 Task: Assign mailaustralia7@gmail.com as Assignee of Child Issue ChildIssue0000000425 of Issue Issue0000000213 in Backlog  in Scrum Project Project0000000043 in Jira. Assign carxxstreet791@gmail.com as Assignee of Child Issue ChildIssue0000000426 of Issue Issue0000000213 in Backlog  in Scrum Project Project0000000043 in Jira. Assign carxxstreet791@gmail.com as Assignee of Child Issue ChildIssue0000000427 of Issue Issue0000000214 in Backlog  in Scrum Project Project0000000043 in Jira. Assign carxxstreet791@gmail.com as Assignee of Child Issue ChildIssue0000000428 of Issue Issue0000000214 in Backlog  in Scrum Project Project0000000043 in Jira. Assign carxxstreet791@gmail.com as Assignee of Child Issue ChildIssue0000000429 of Issue Issue0000000215 in Backlog  in Scrum Project Project0000000043 in Jira
Action: Mouse moved to (346, 434)
Screenshot: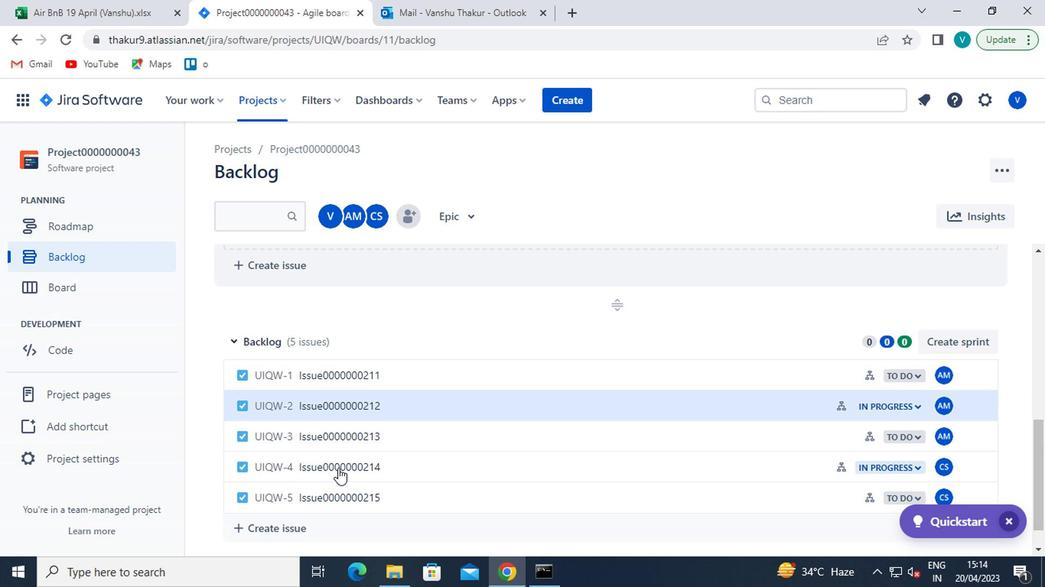 
Action: Mouse pressed left at (346, 434)
Screenshot: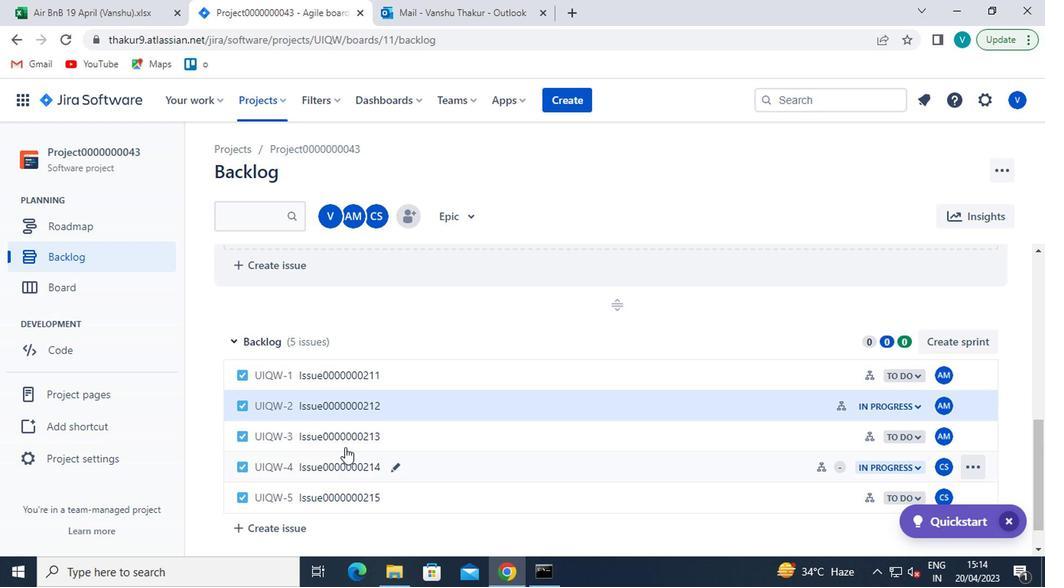 
Action: Mouse moved to (903, 418)
Screenshot: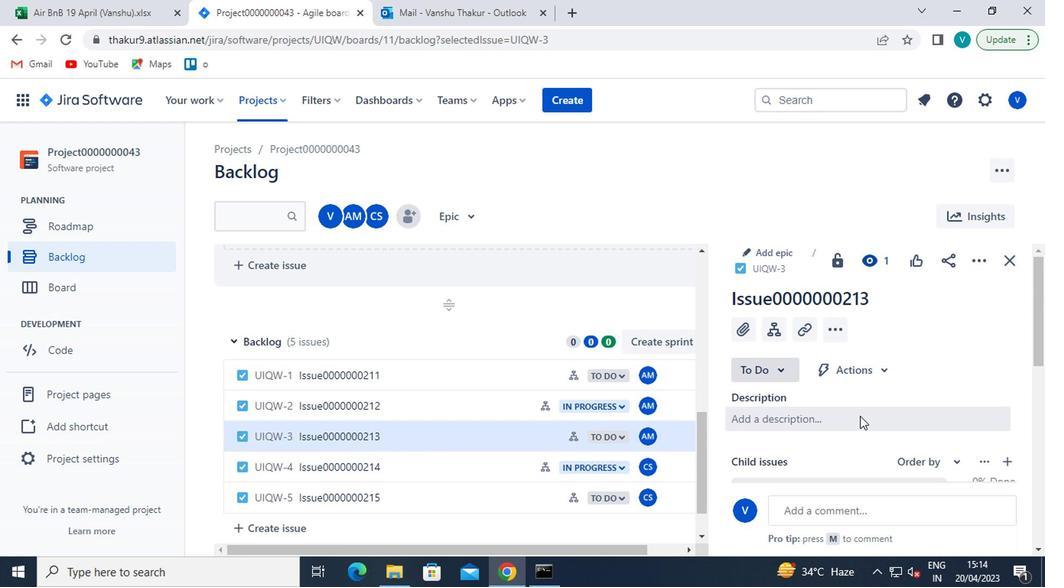 
Action: Mouse scrolled (903, 417) with delta (0, 0)
Screenshot: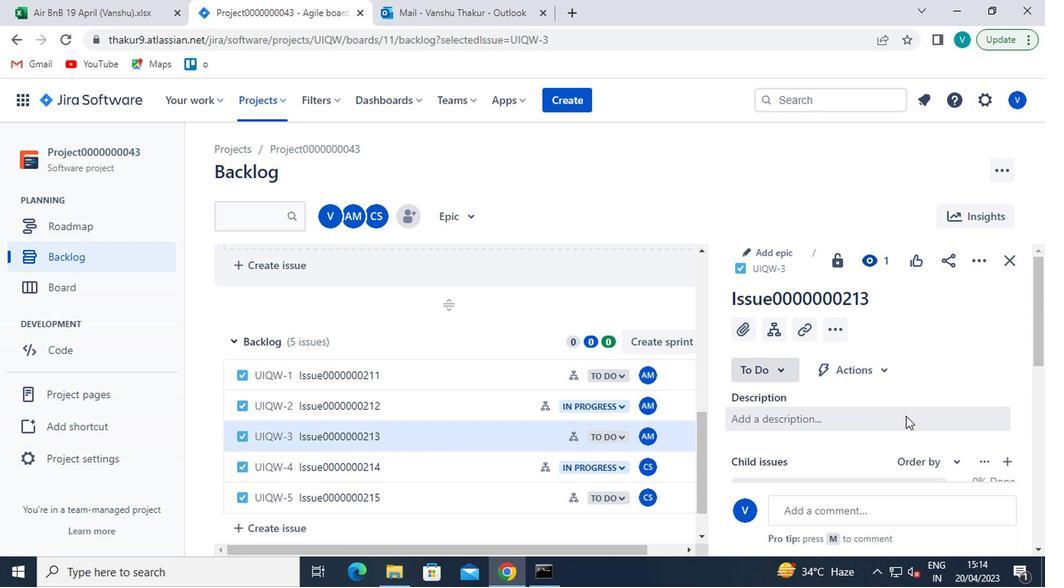 
Action: Mouse scrolled (903, 417) with delta (0, 0)
Screenshot: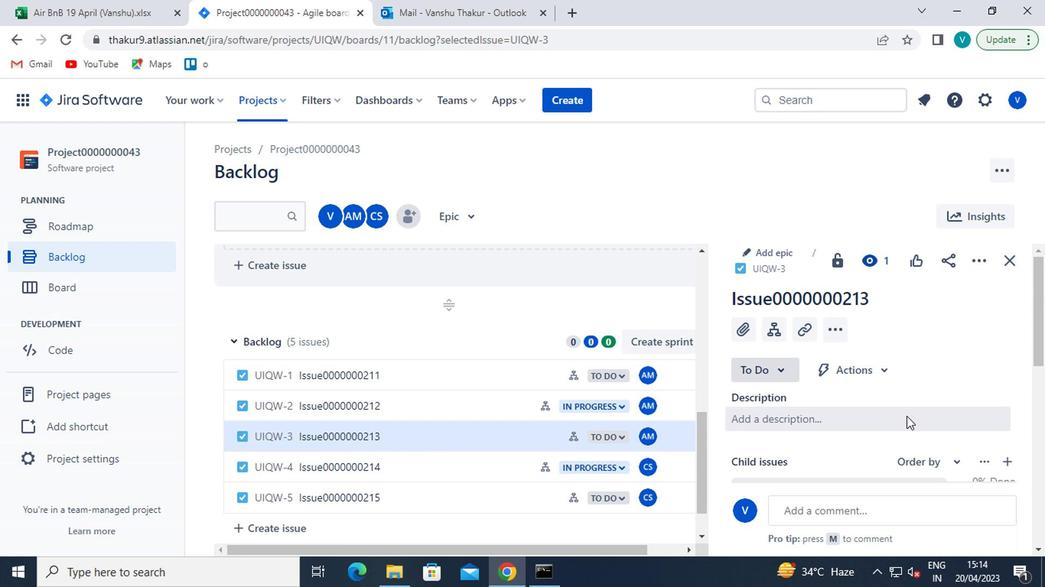 
Action: Mouse scrolled (903, 417) with delta (0, 0)
Screenshot: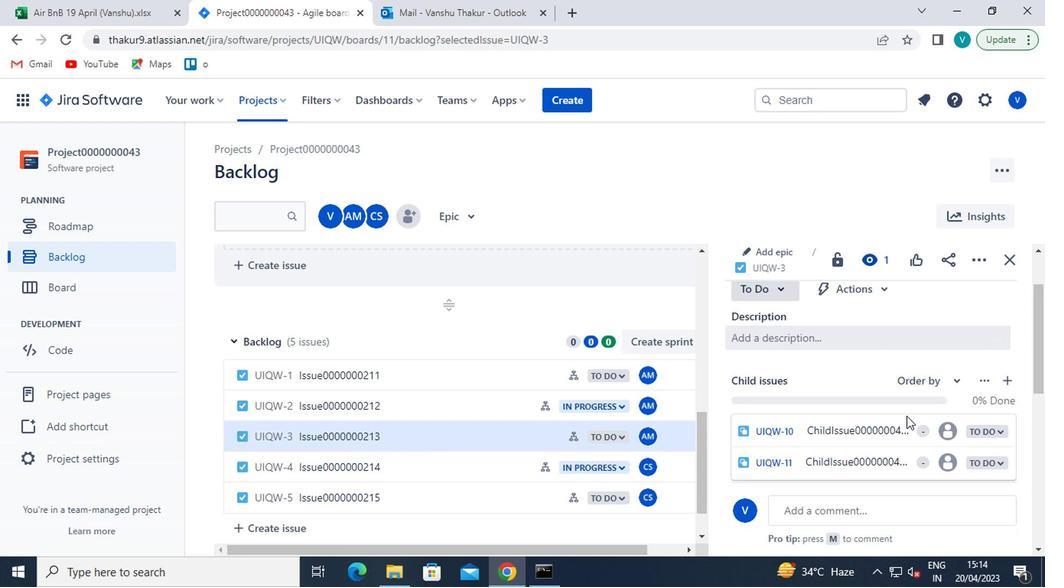 
Action: Mouse scrolled (903, 419) with delta (0, 1)
Screenshot: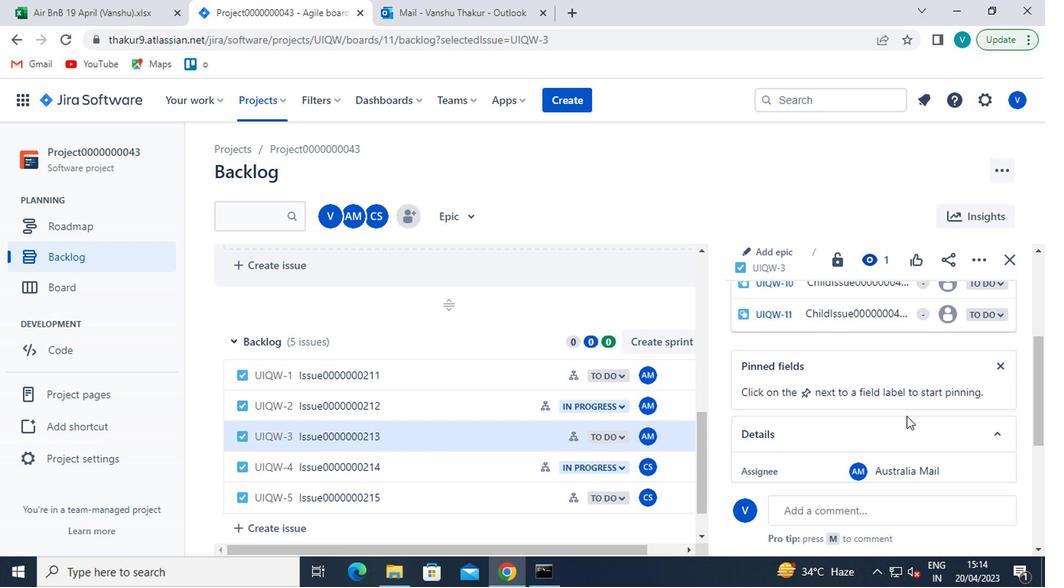 
Action: Mouse moved to (944, 357)
Screenshot: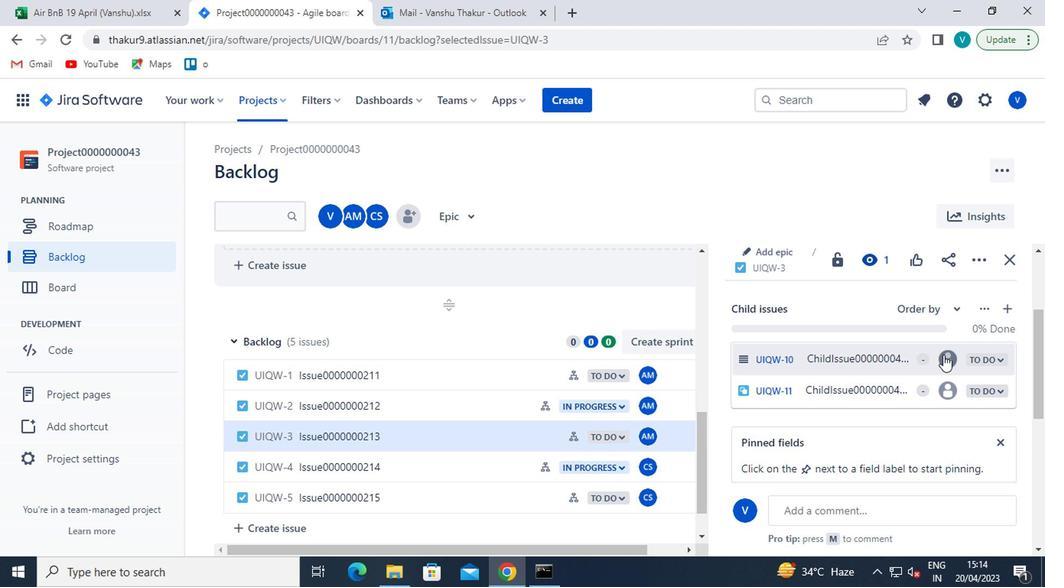 
Action: Mouse pressed left at (944, 357)
Screenshot: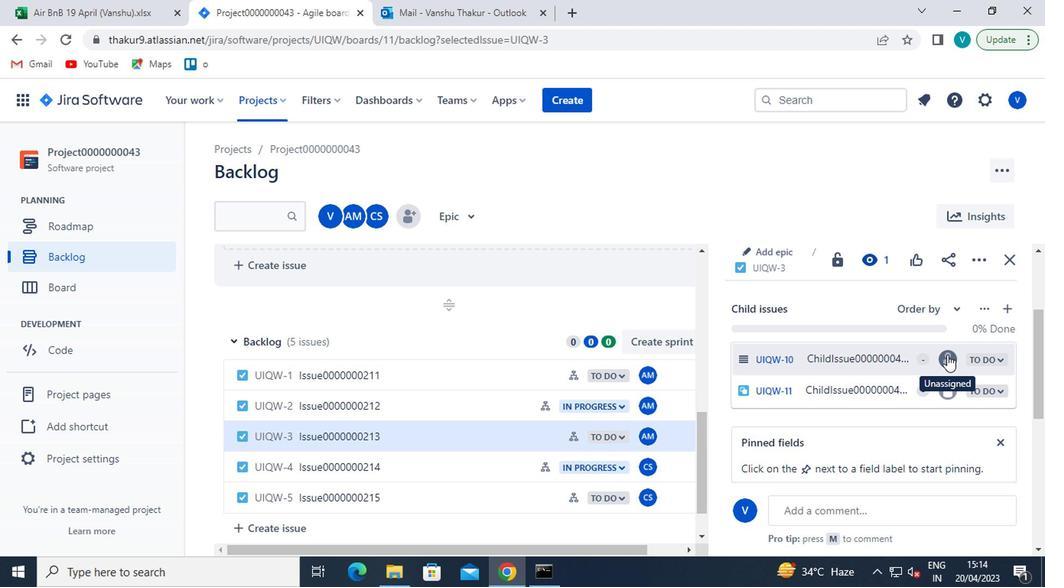
Action: Mouse moved to (818, 390)
Screenshot: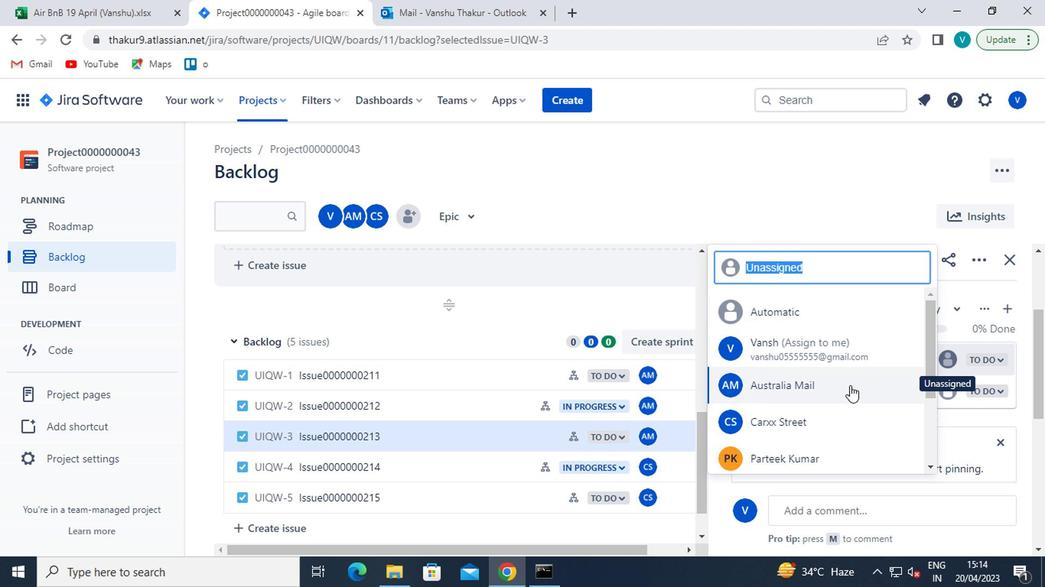 
Action: Mouse pressed left at (818, 390)
Screenshot: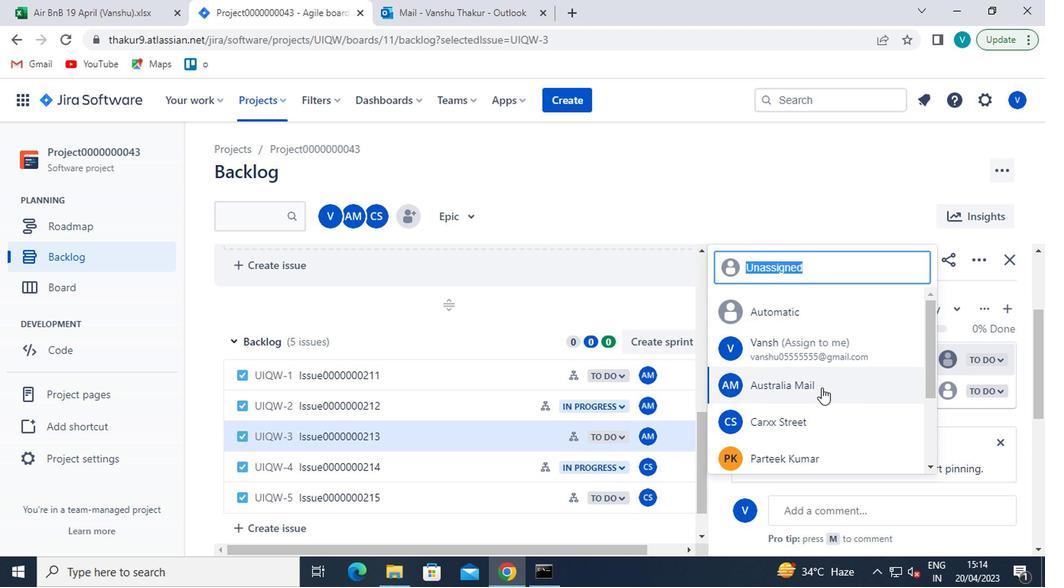
Action: Mouse moved to (950, 394)
Screenshot: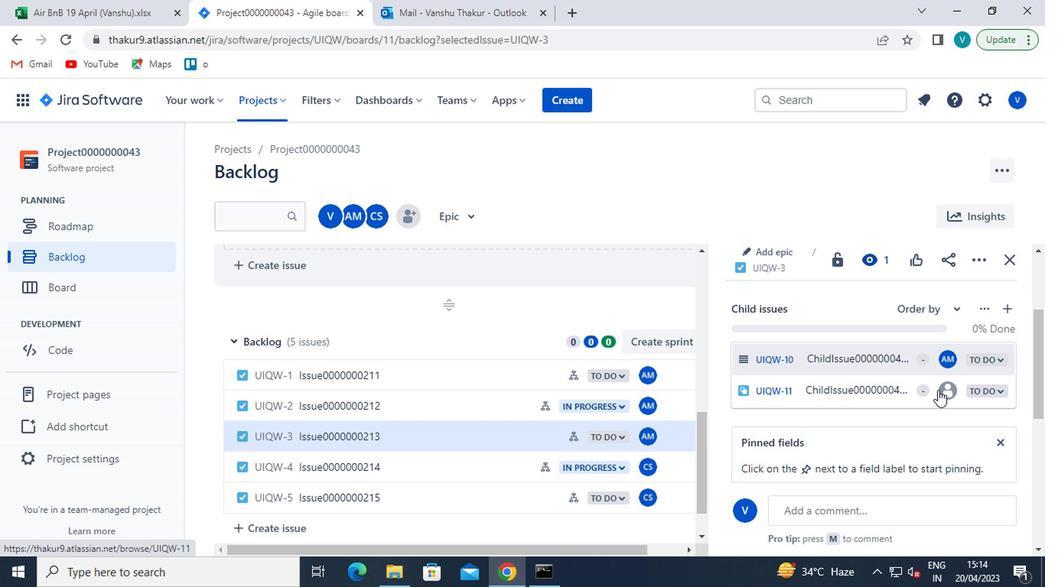 
Action: Mouse pressed left at (950, 394)
Screenshot: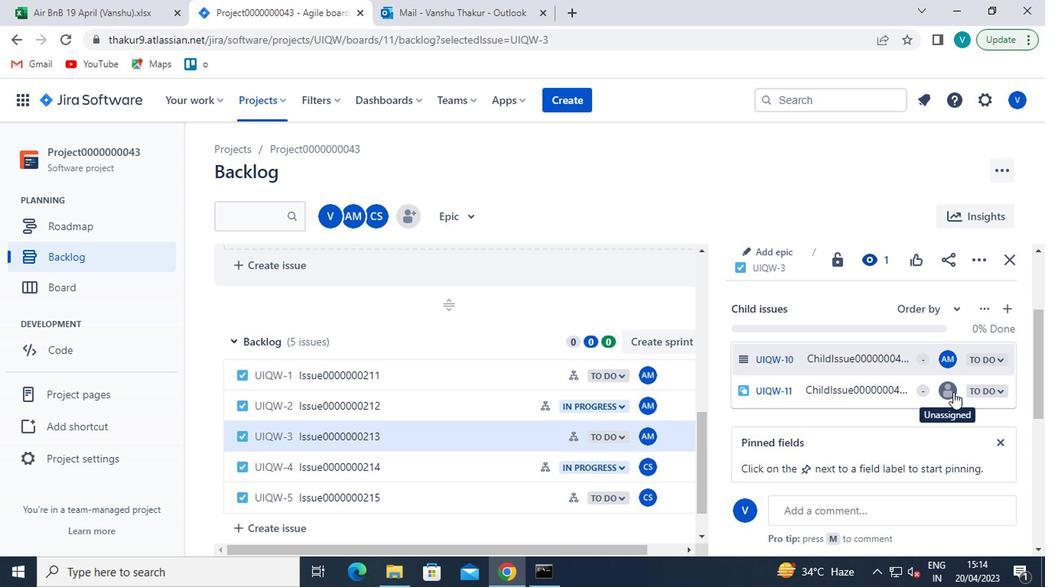 
Action: Mouse moved to (781, 452)
Screenshot: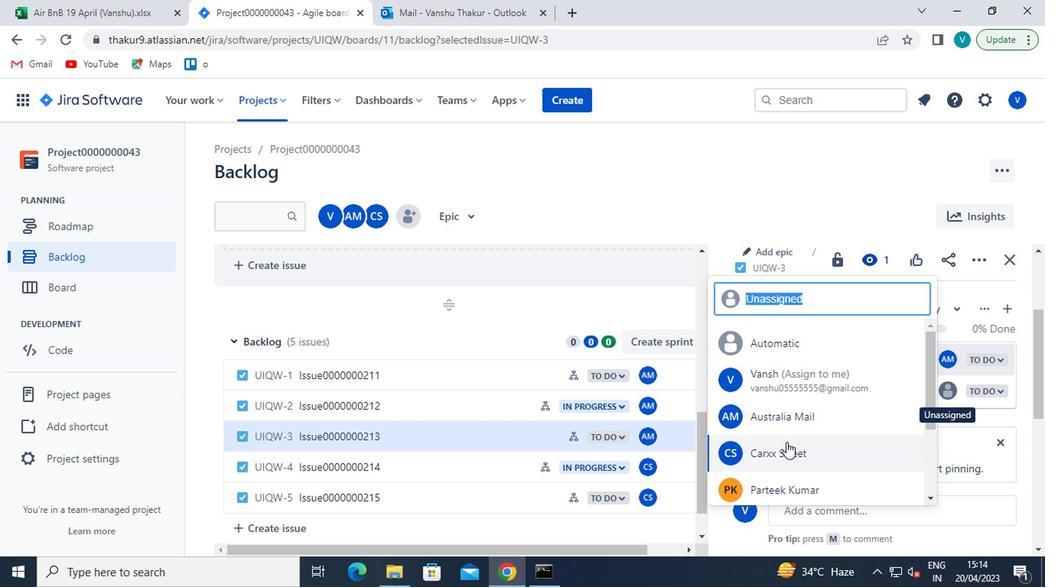 
Action: Mouse pressed left at (781, 452)
Screenshot: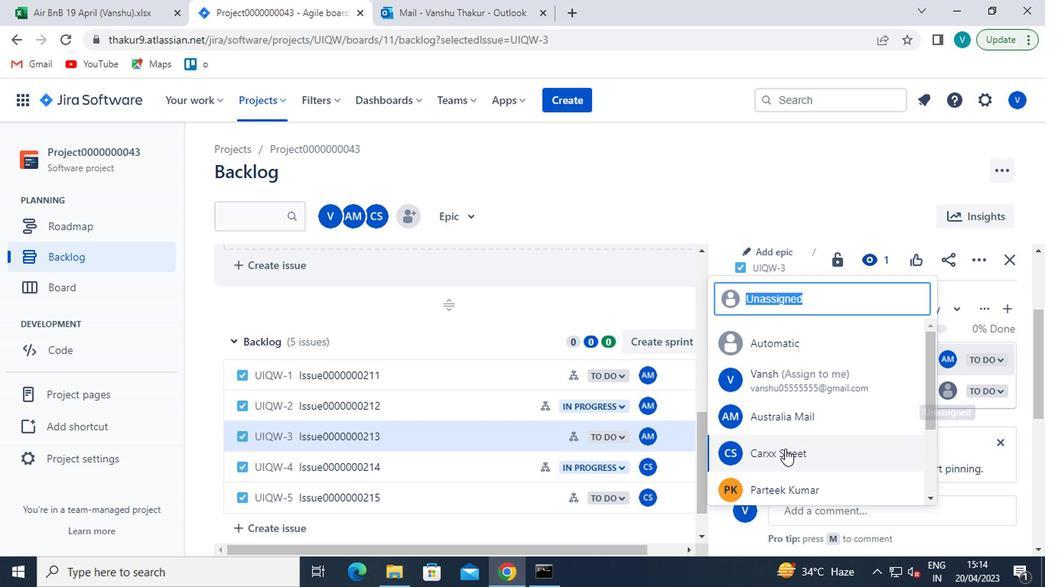 
Action: Mouse moved to (312, 471)
Screenshot: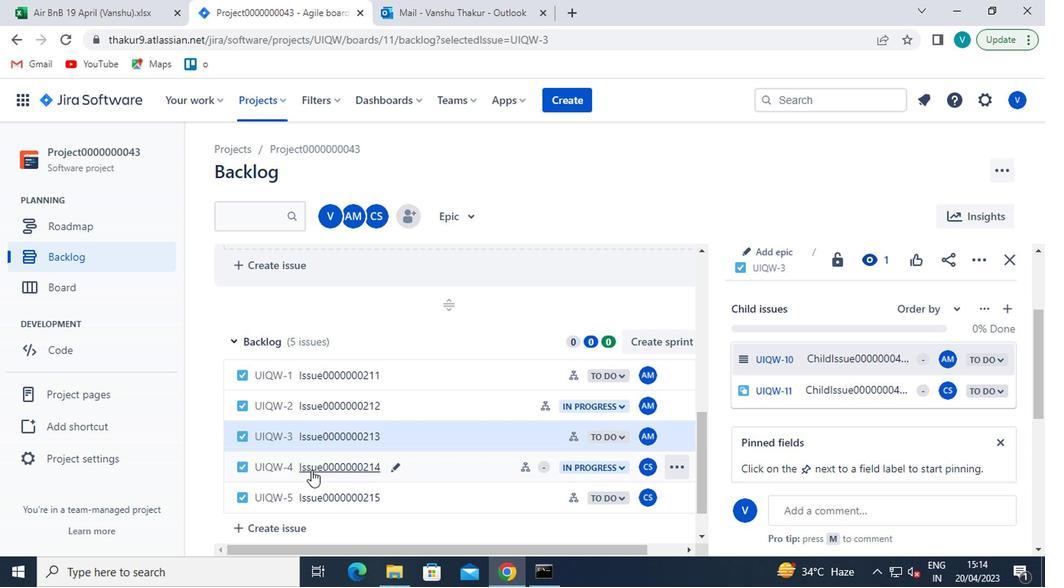 
Action: Mouse pressed left at (312, 471)
Screenshot: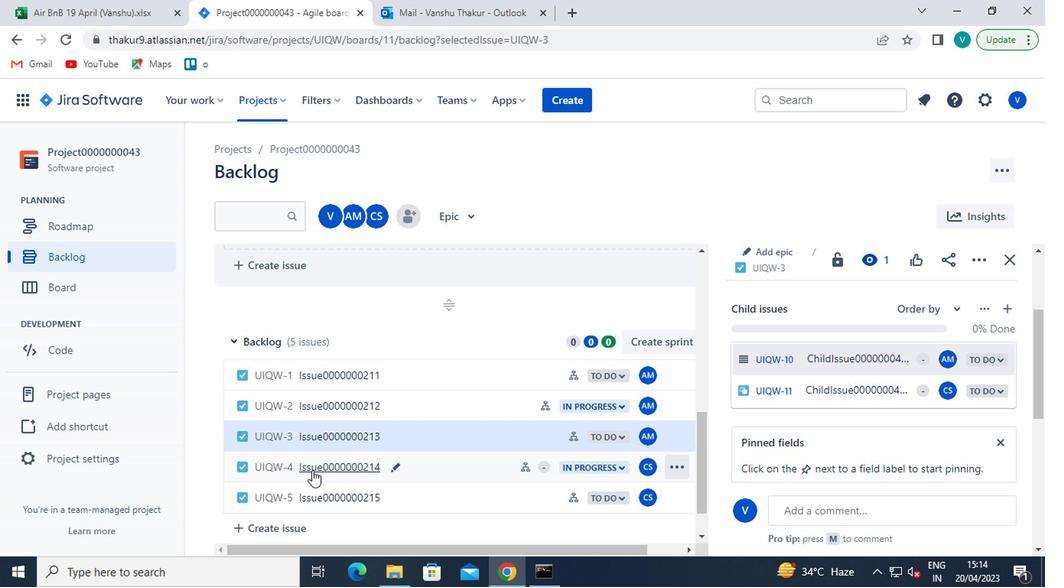 
Action: Mouse moved to (881, 409)
Screenshot: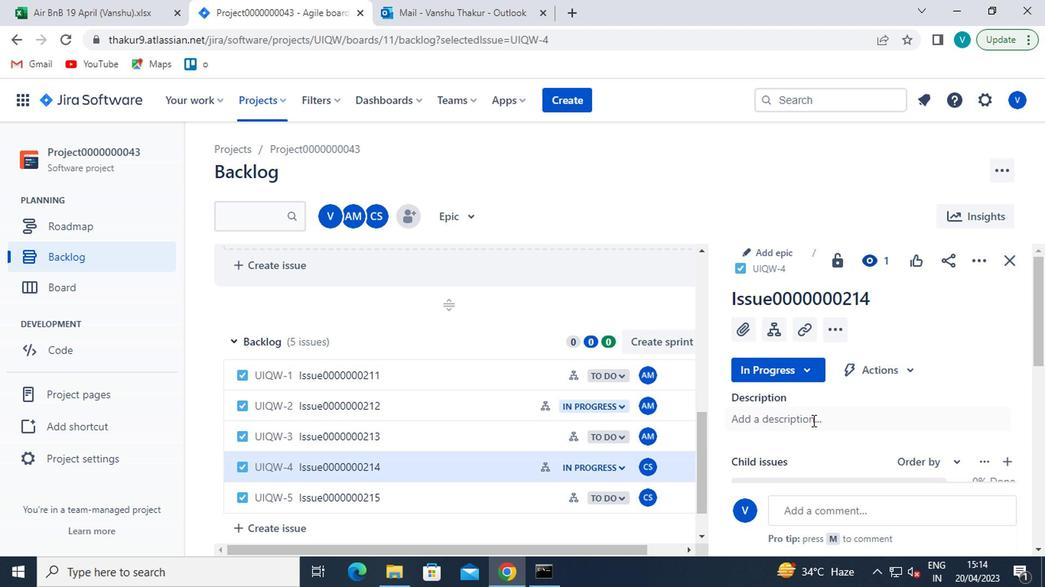 
Action: Mouse scrolled (881, 408) with delta (0, -1)
Screenshot: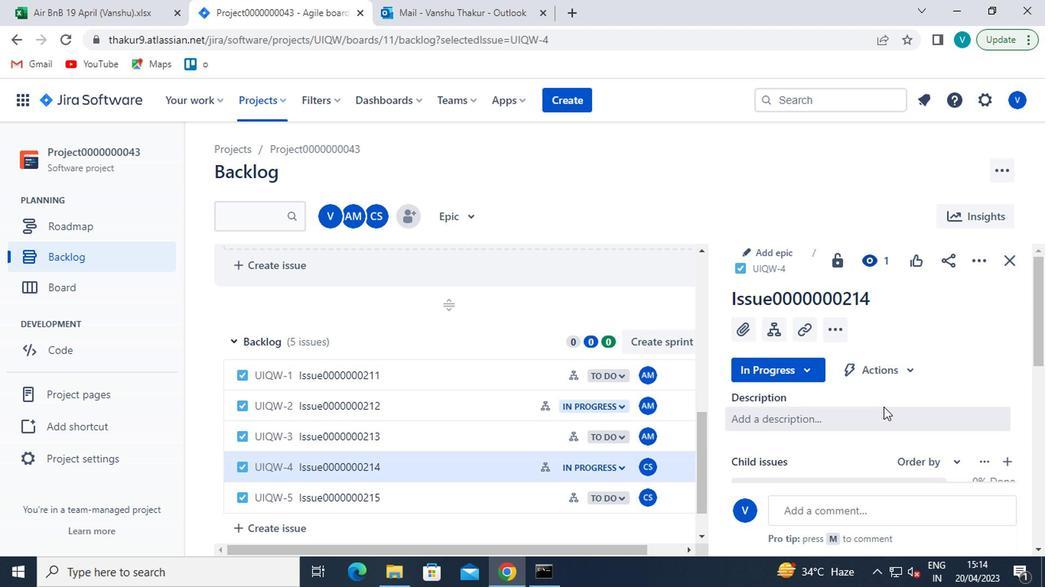 
Action: Mouse scrolled (881, 408) with delta (0, -1)
Screenshot: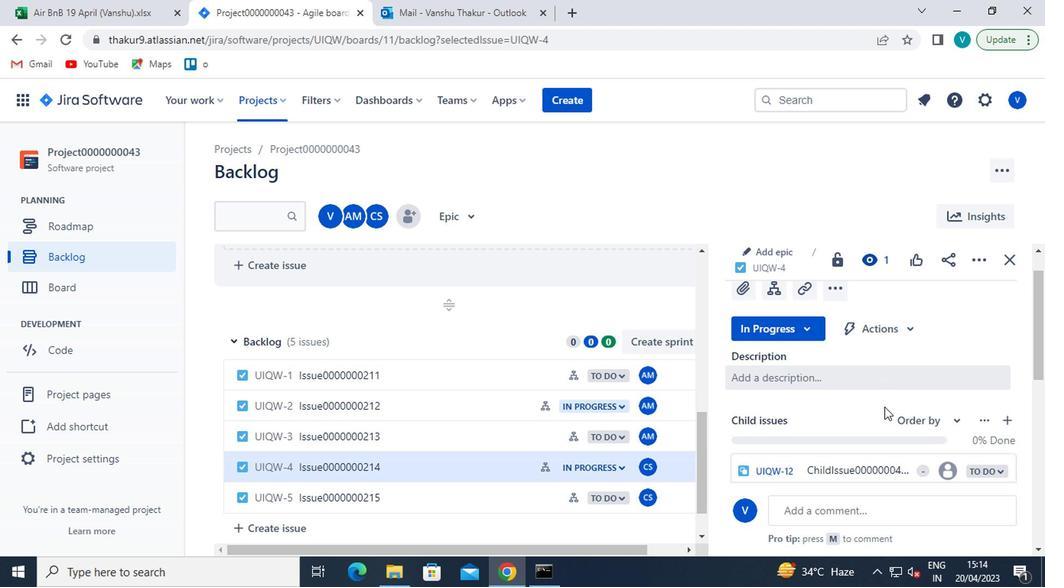 
Action: Mouse moved to (944, 370)
Screenshot: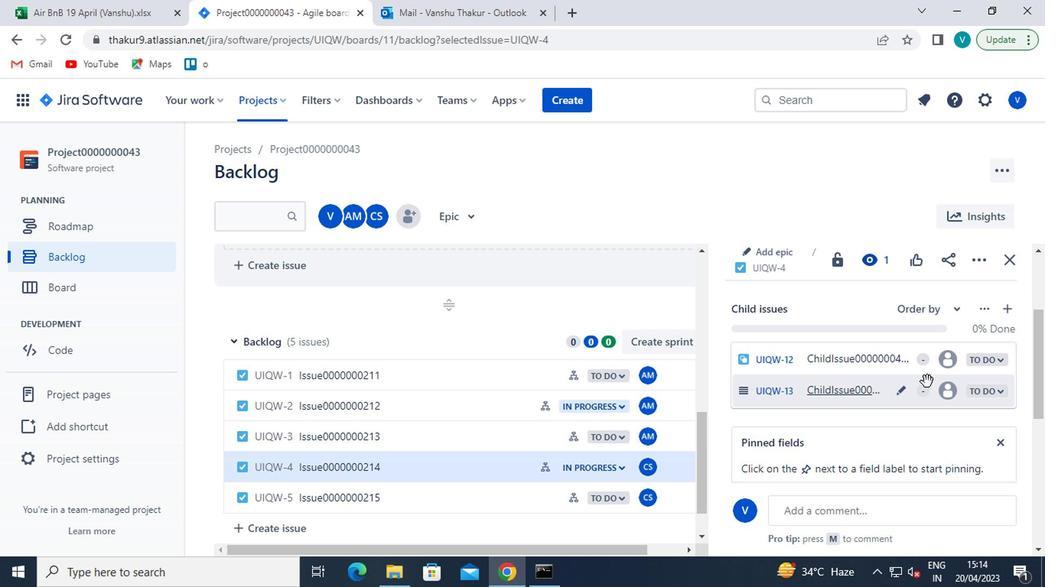 
Action: Mouse pressed left at (944, 370)
Screenshot: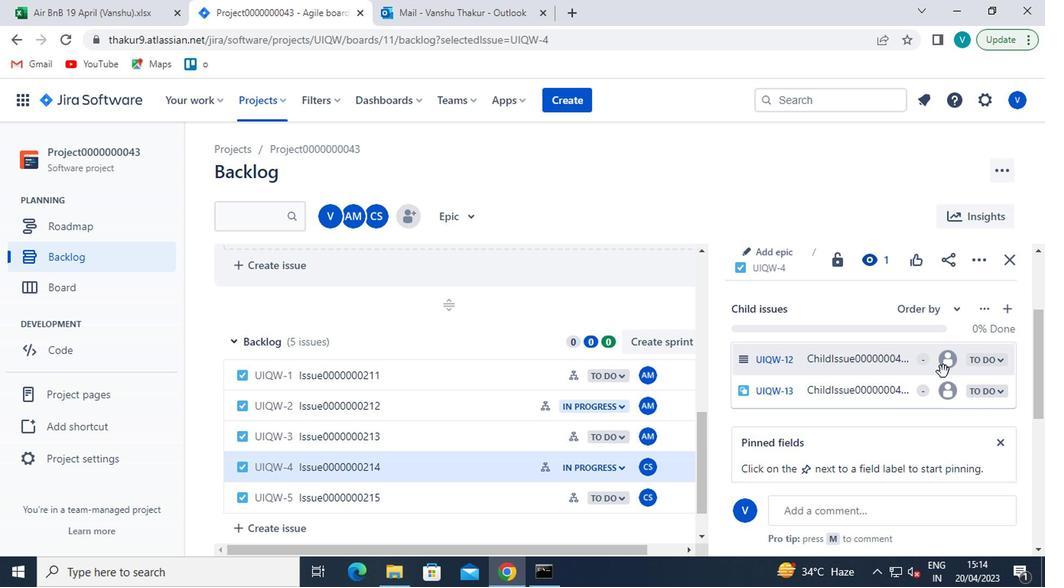 
Action: Mouse moved to (797, 421)
Screenshot: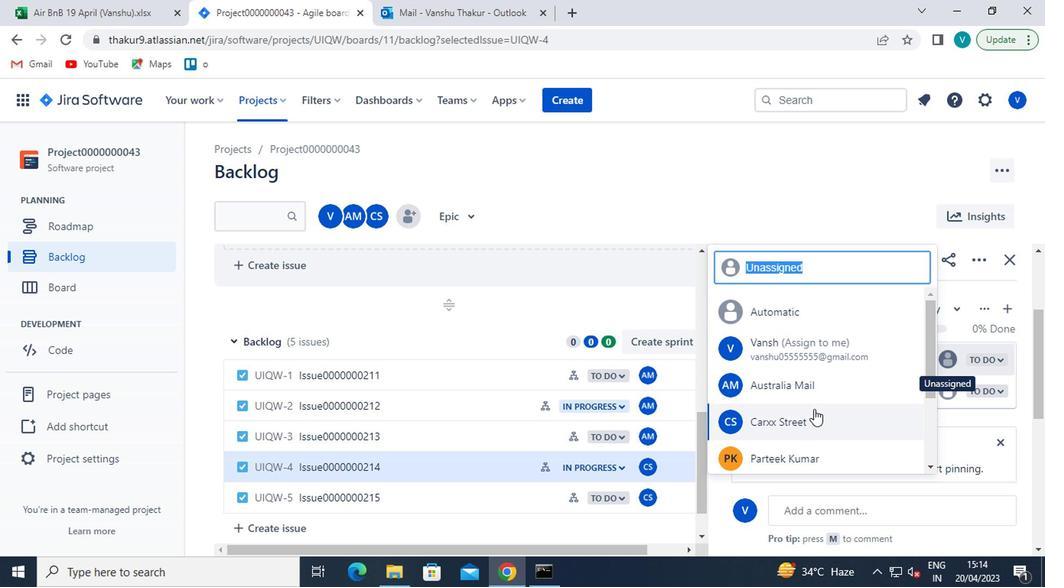 
Action: Mouse pressed left at (797, 421)
Screenshot: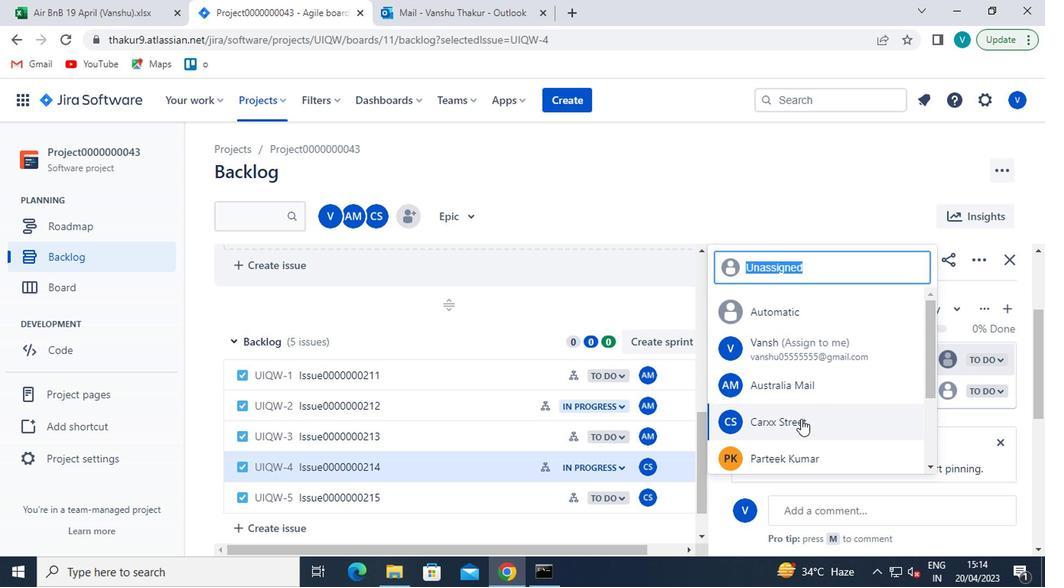
Action: Mouse moved to (941, 397)
Screenshot: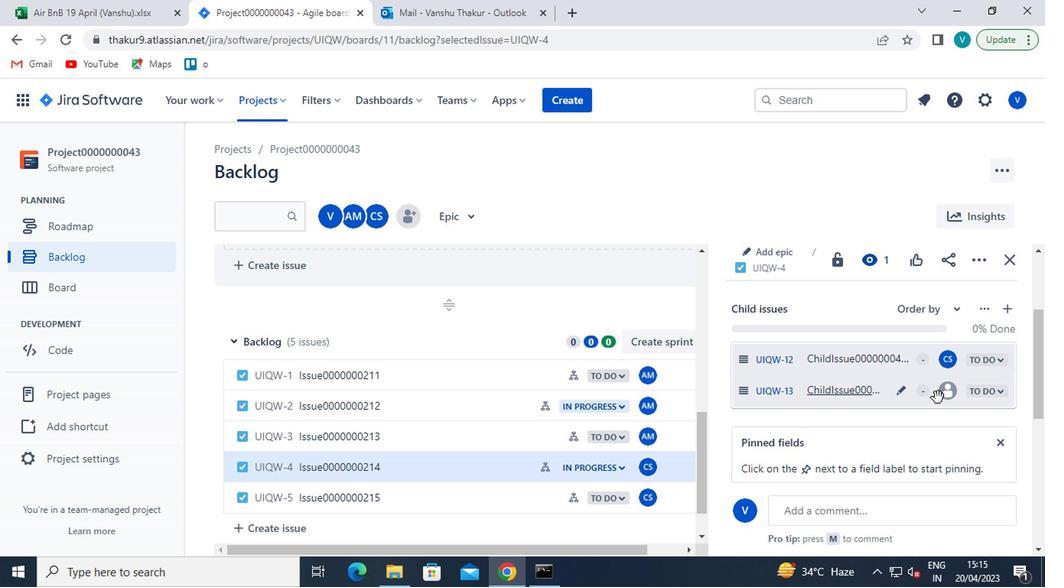 
Action: Mouse pressed left at (941, 397)
Screenshot: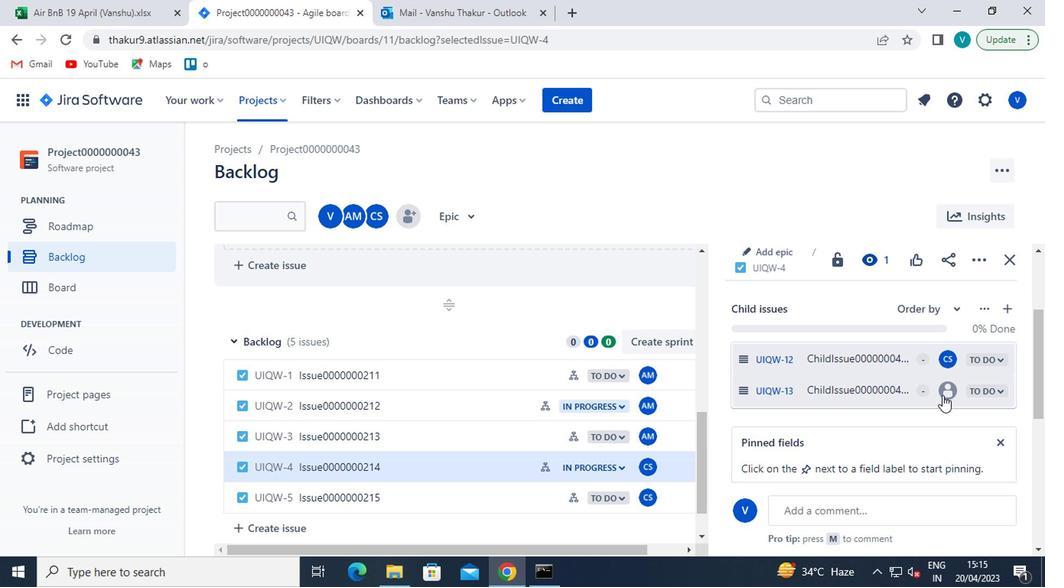 
Action: Mouse moved to (796, 456)
Screenshot: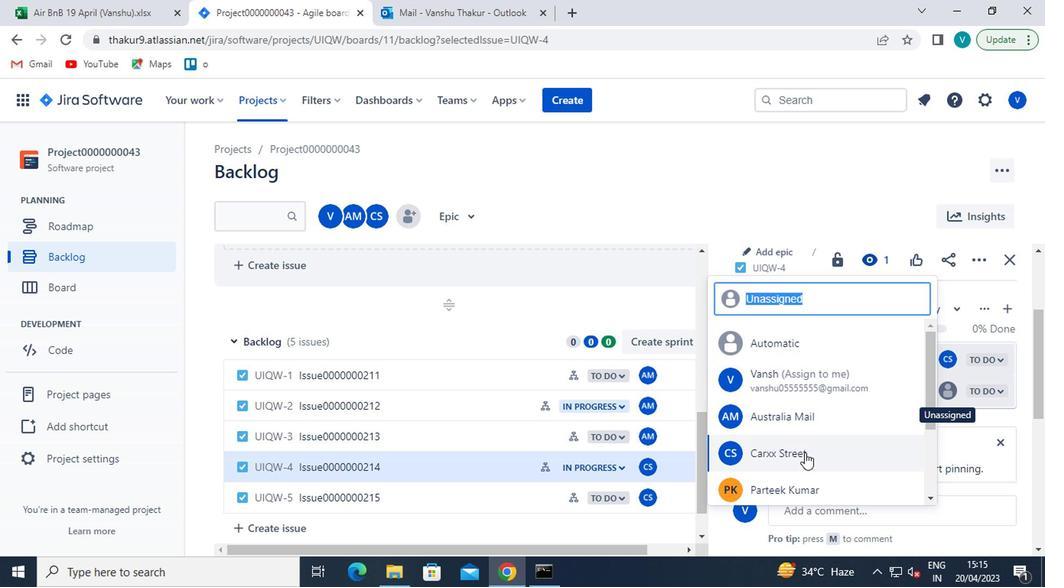 
Action: Mouse pressed left at (796, 456)
Screenshot: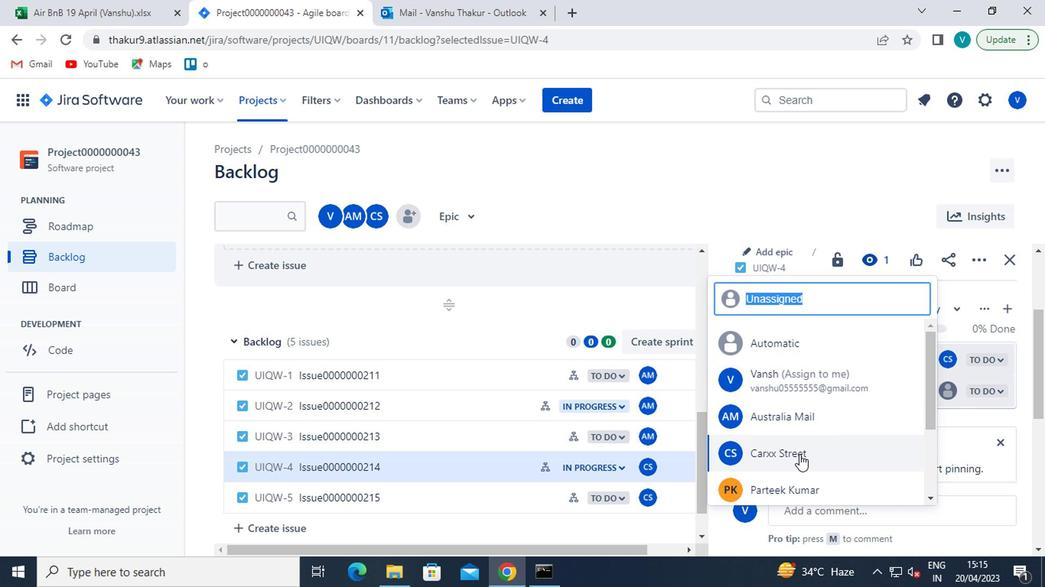 
Action: Mouse moved to (333, 496)
Screenshot: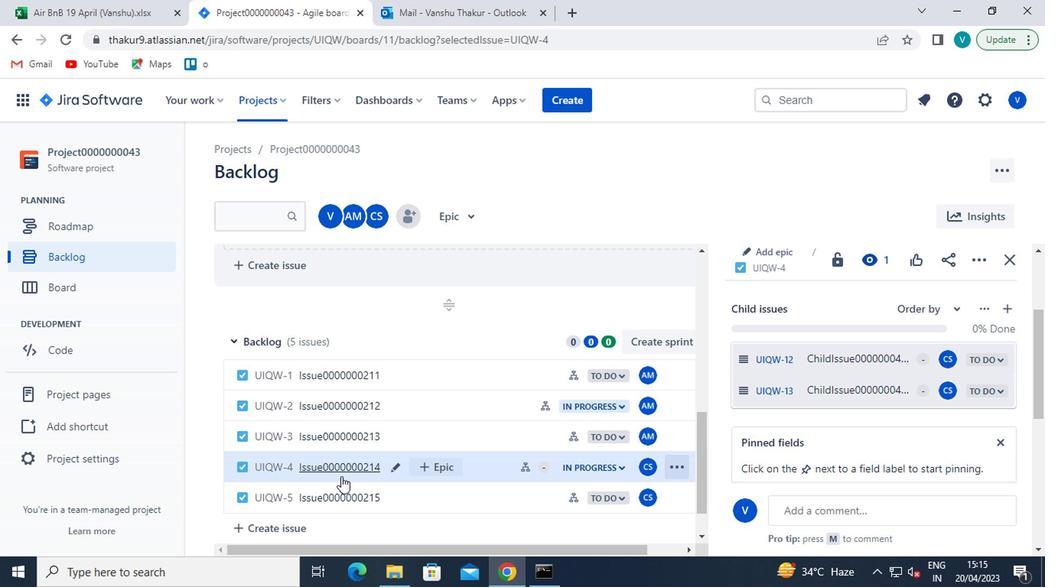 
Action: Mouse pressed left at (333, 496)
Screenshot: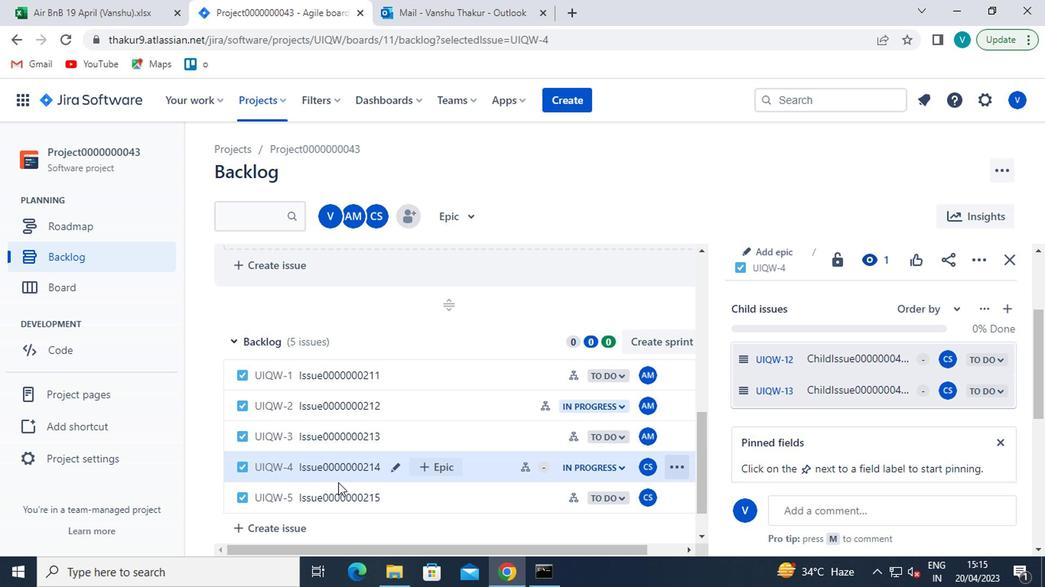 
Action: Mouse moved to (767, 415)
Screenshot: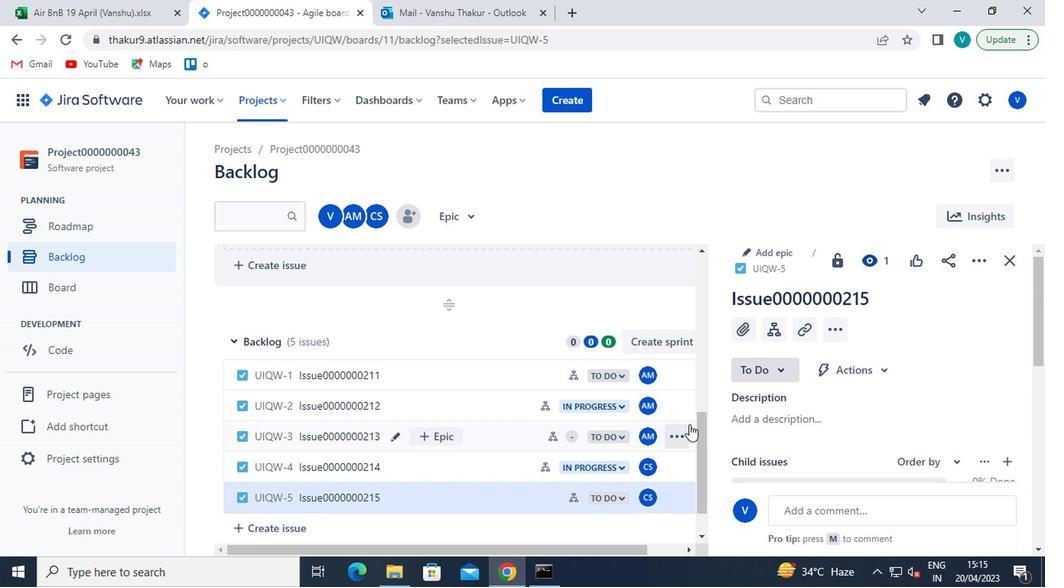 
Action: Mouse scrolled (767, 414) with delta (0, 0)
Screenshot: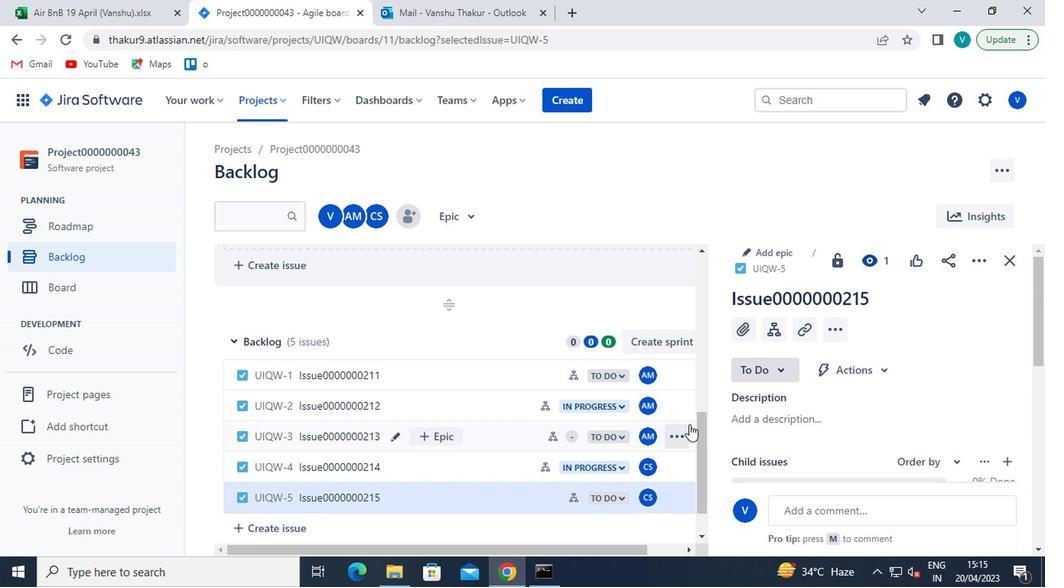 
Action: Mouse moved to (769, 415)
Screenshot: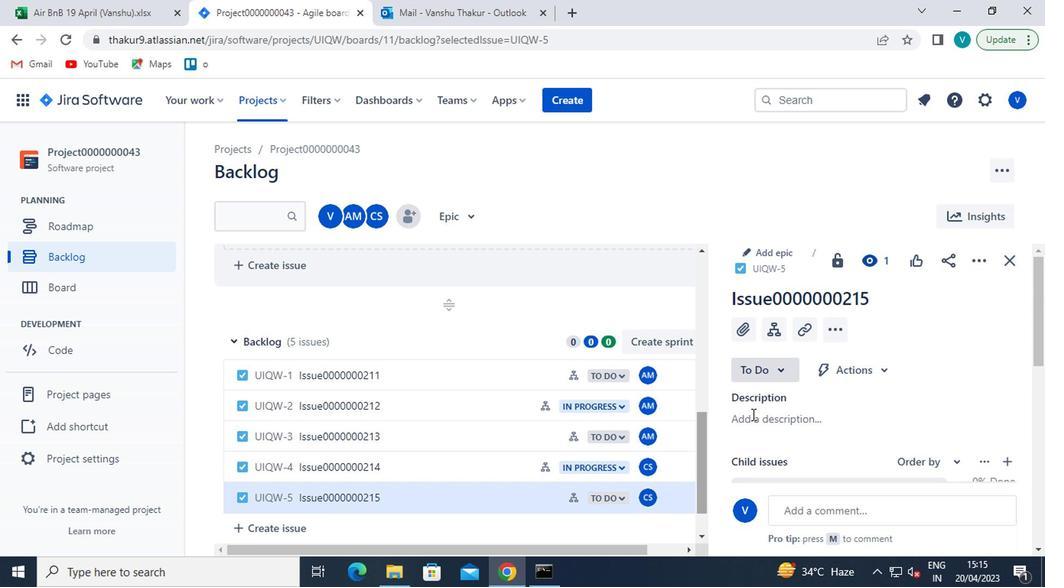 
Action: Mouse scrolled (769, 414) with delta (0, 0)
Screenshot: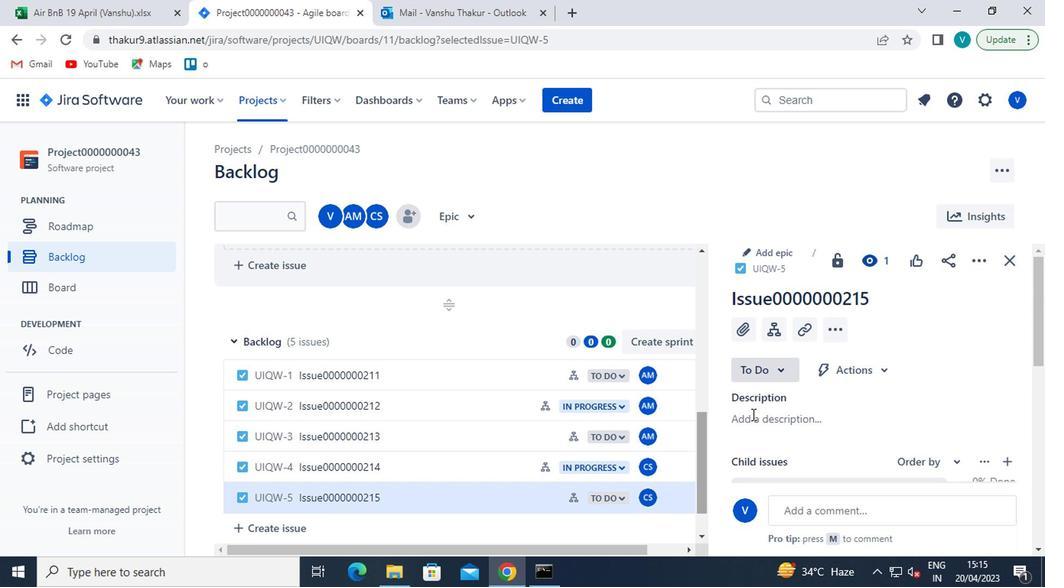
Action: Mouse moved to (773, 415)
Screenshot: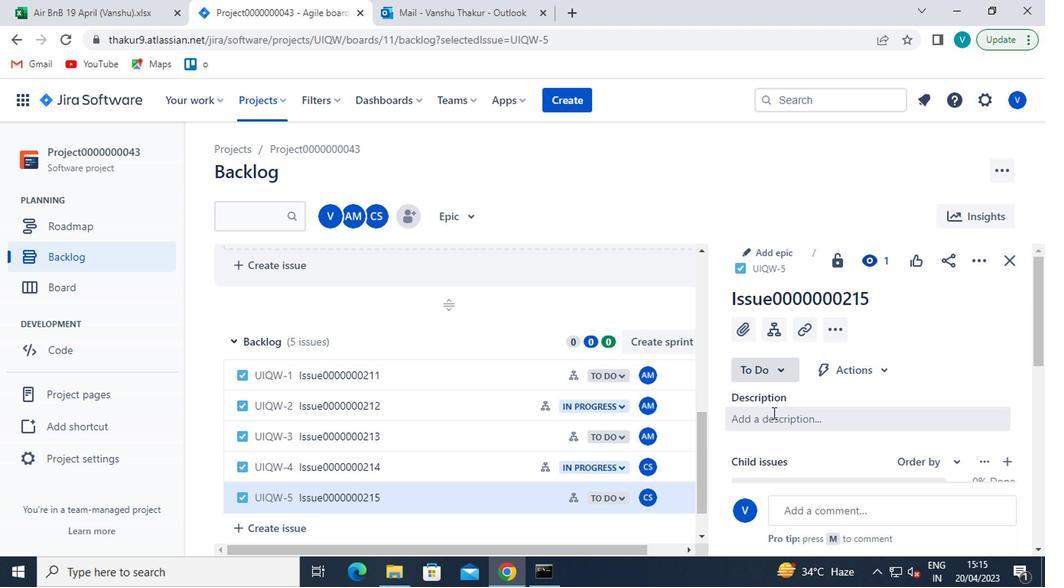 
Action: Mouse scrolled (773, 415) with delta (0, 0)
Screenshot: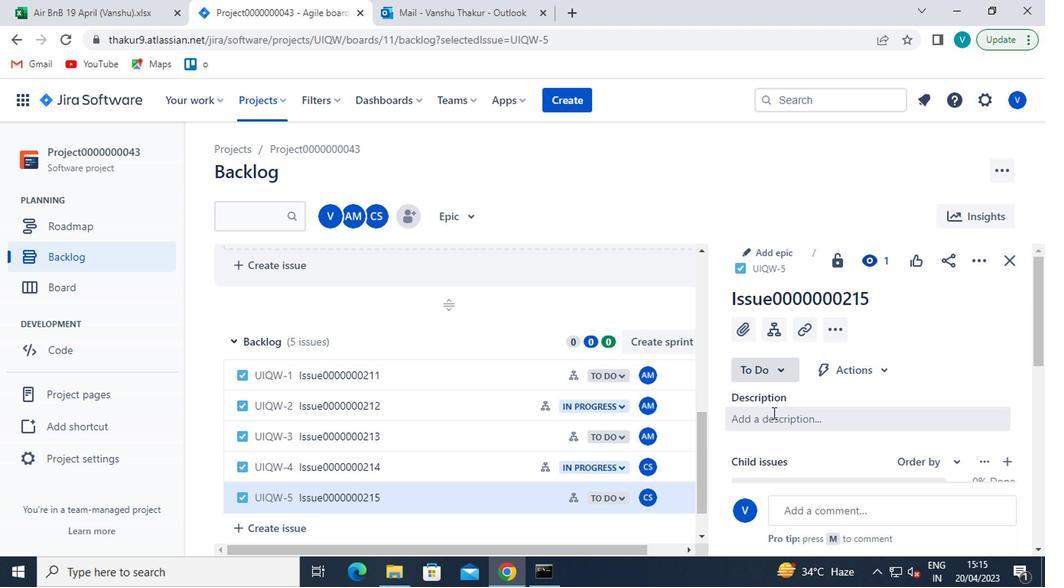 
Action: Mouse moved to (817, 403)
Screenshot: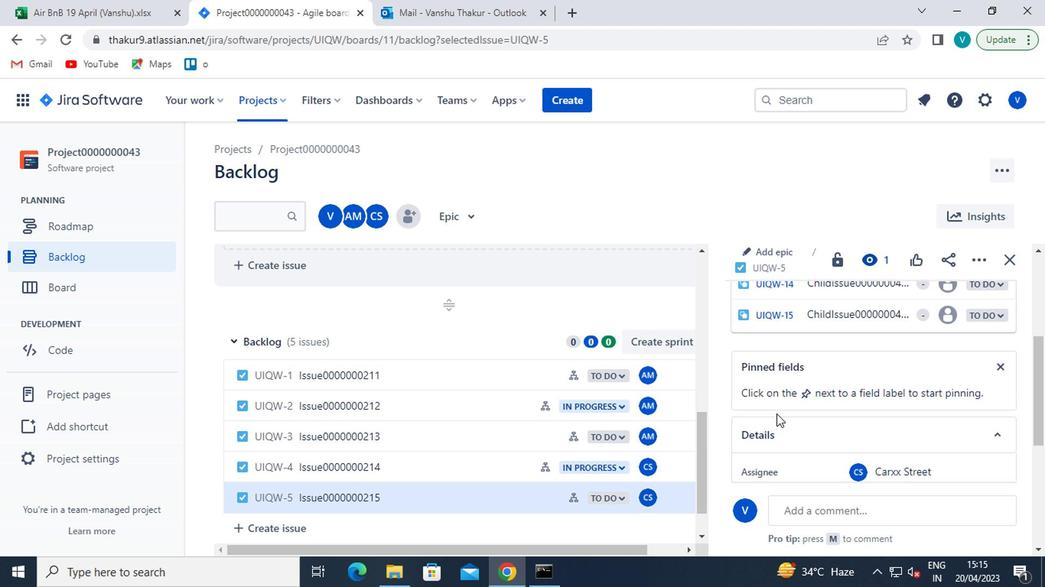 
Action: Mouse scrolled (817, 403) with delta (0, 0)
Screenshot: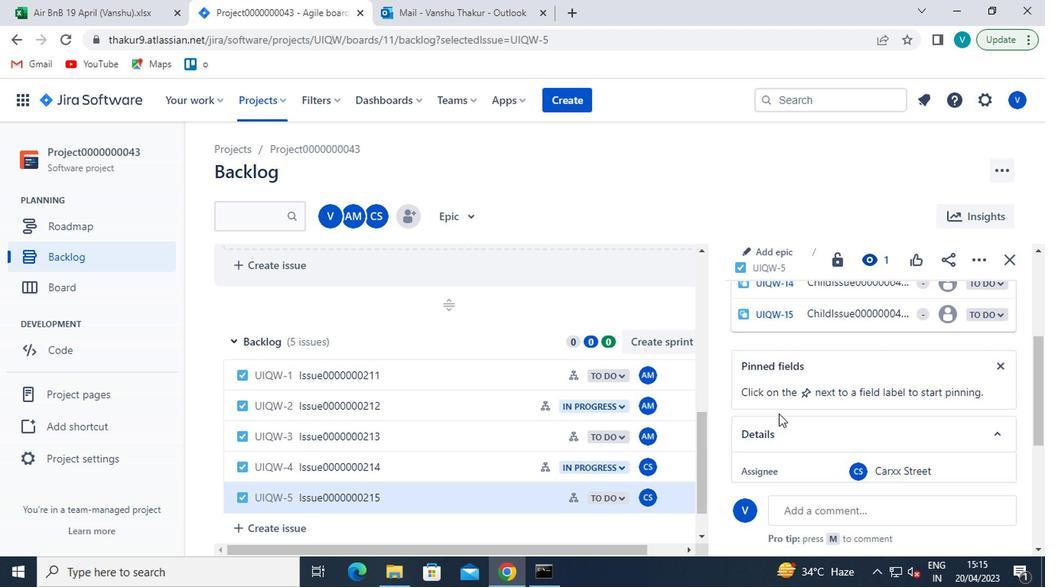 
Action: Mouse moved to (941, 360)
Screenshot: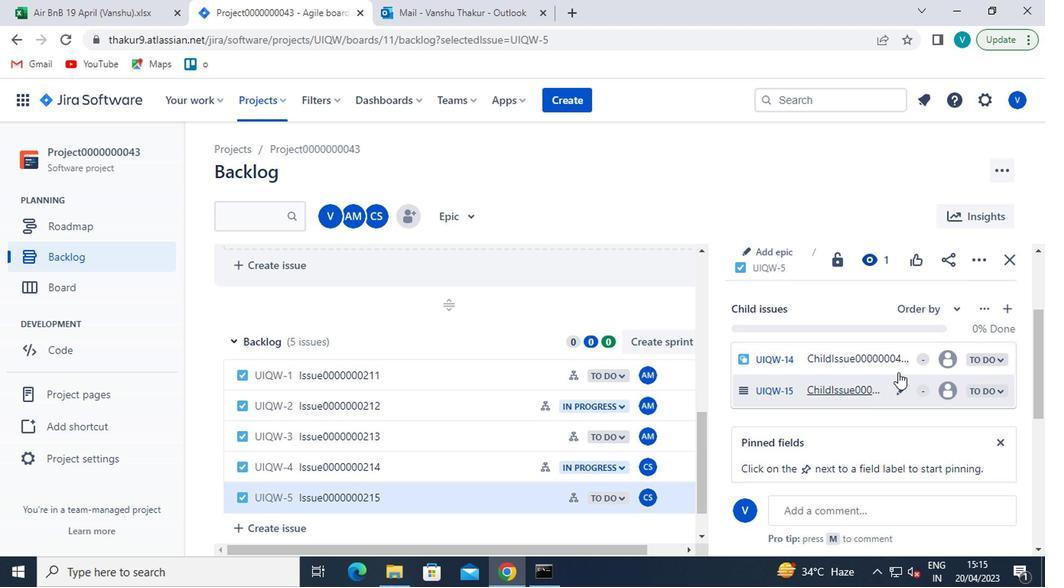 
Action: Mouse pressed left at (941, 360)
Screenshot: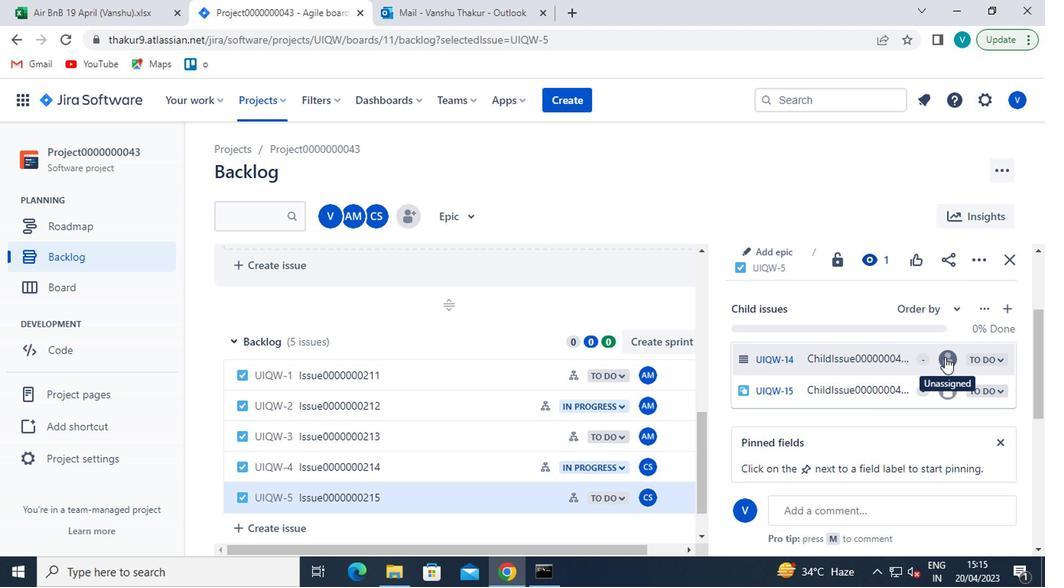 
Action: Mouse moved to (854, 421)
Screenshot: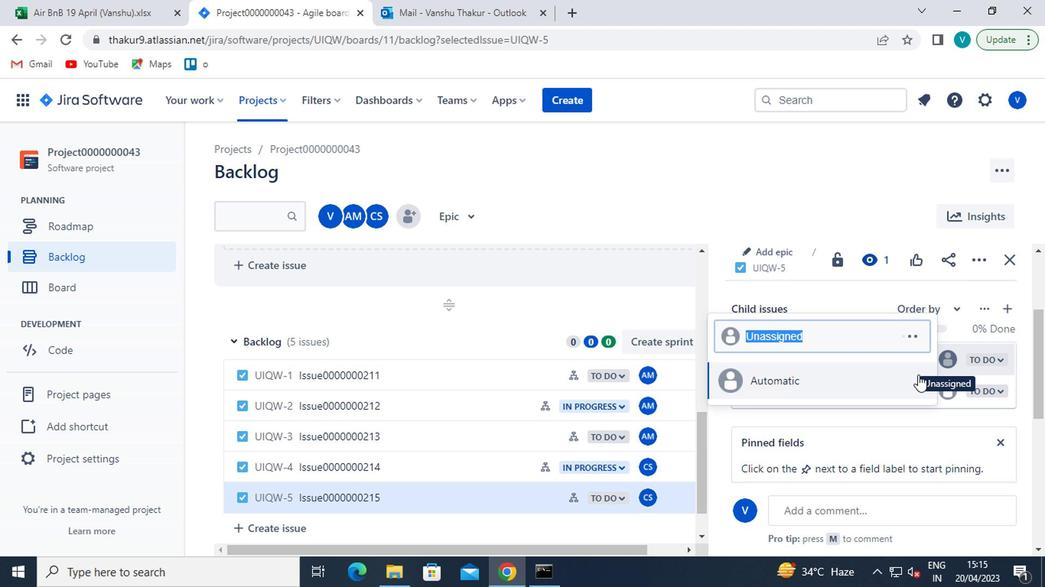 
Action: Mouse pressed left at (854, 421)
Screenshot: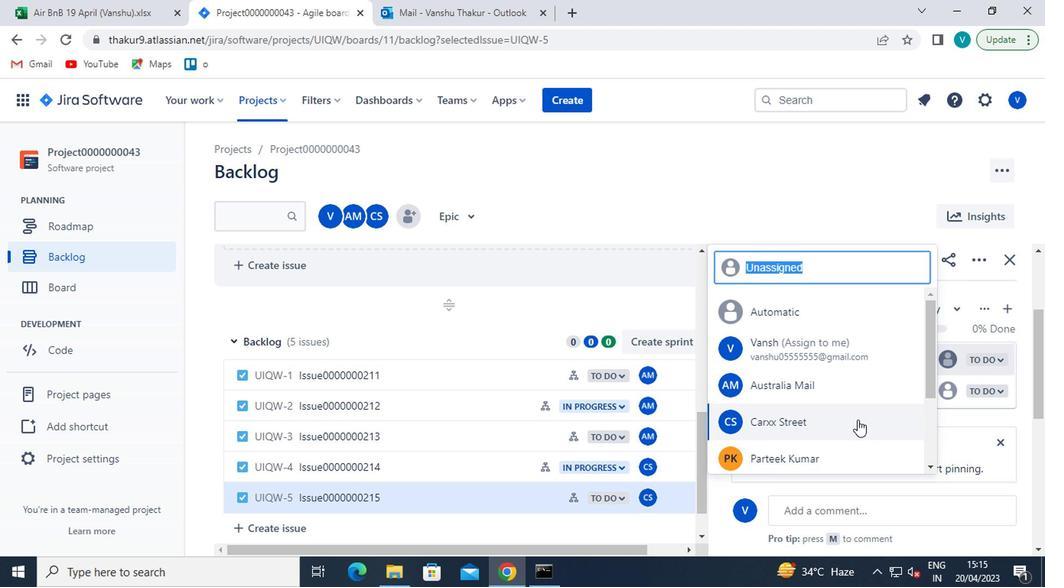 
